 Task: Search for emails with the subject line "Meeting Agenda.
Action: Mouse moved to (541, 84)
Screenshot: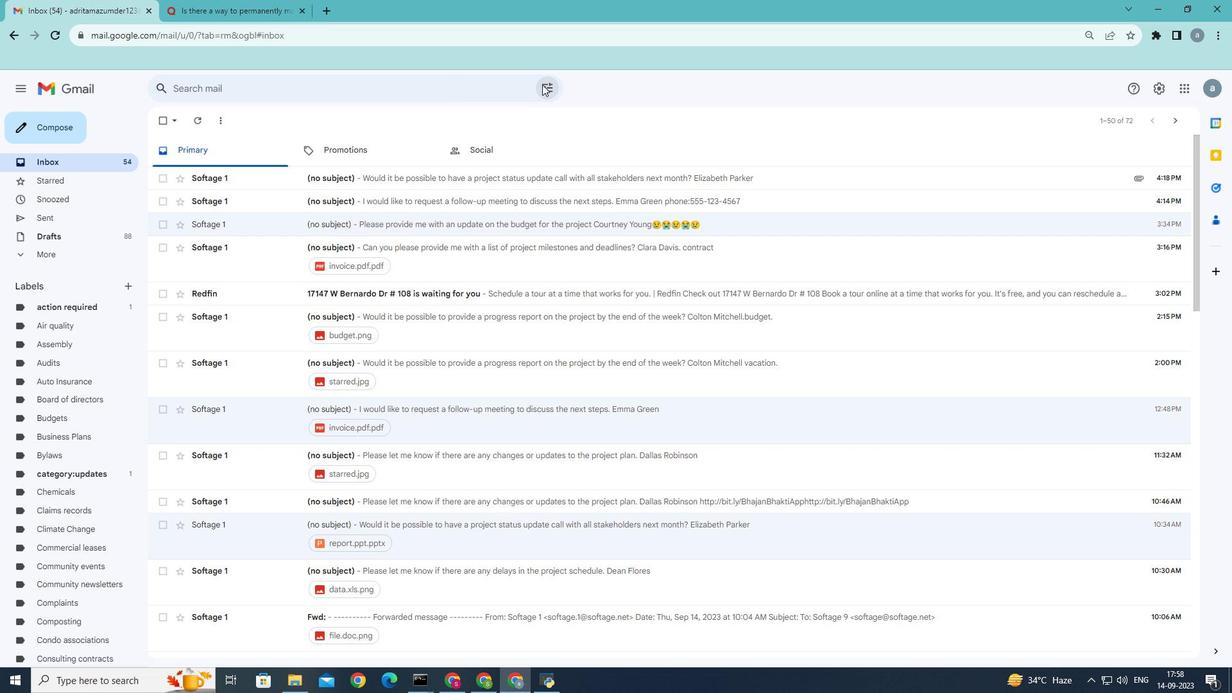 
Action: Mouse pressed left at (541, 84)
Screenshot: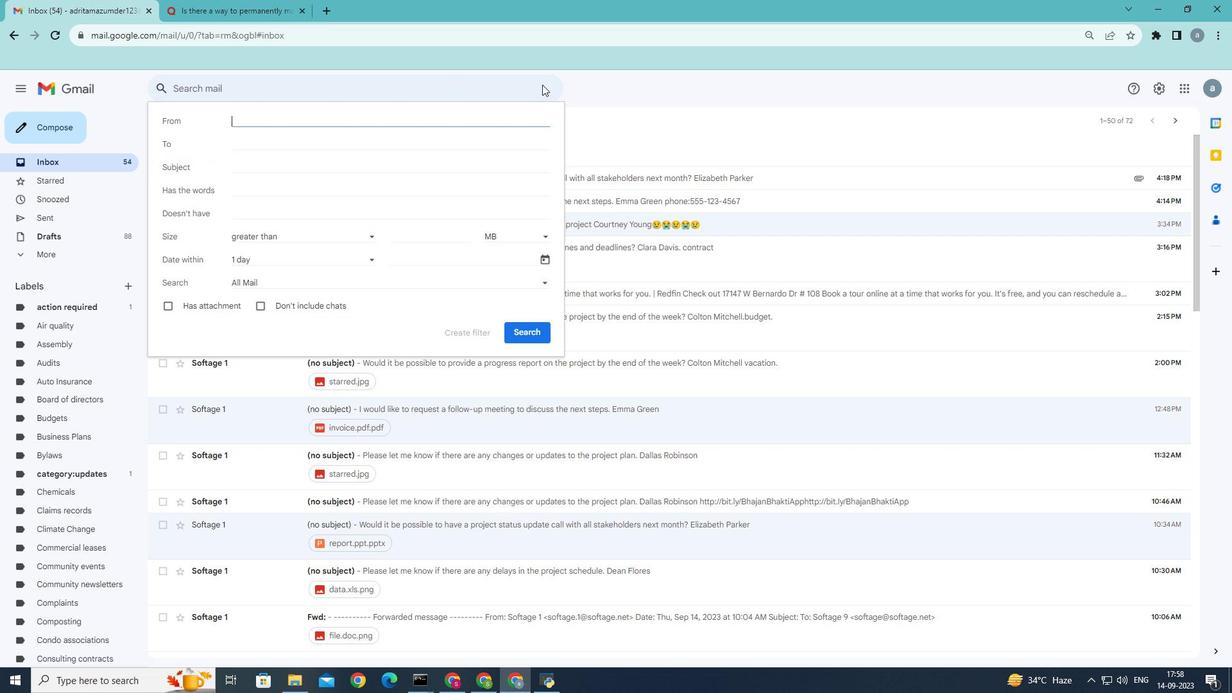 
Action: Mouse moved to (245, 162)
Screenshot: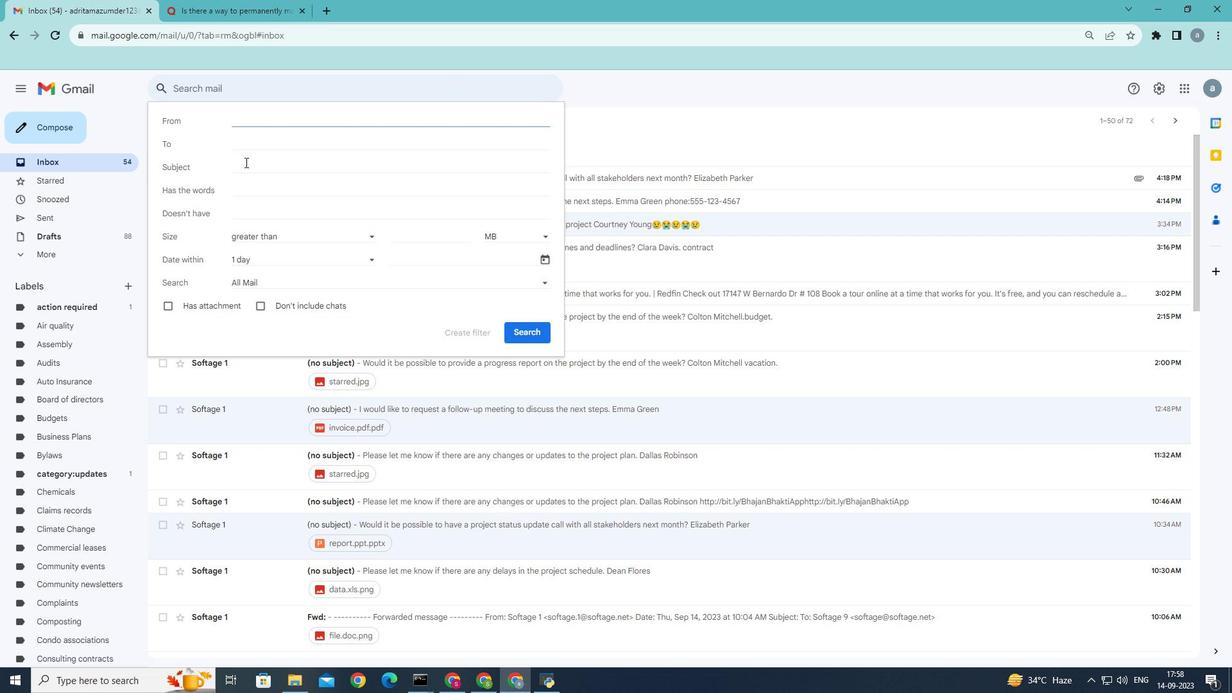 
Action: Mouse pressed left at (245, 162)
Screenshot: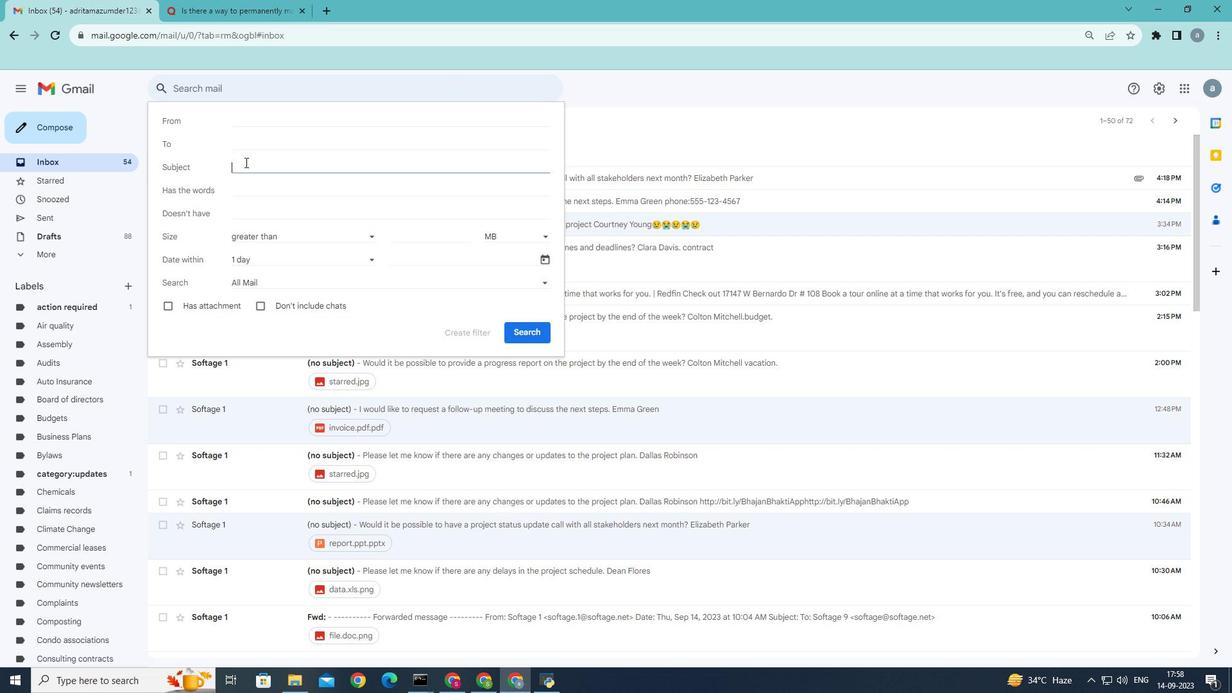 
Action: Mouse moved to (567, 162)
Screenshot: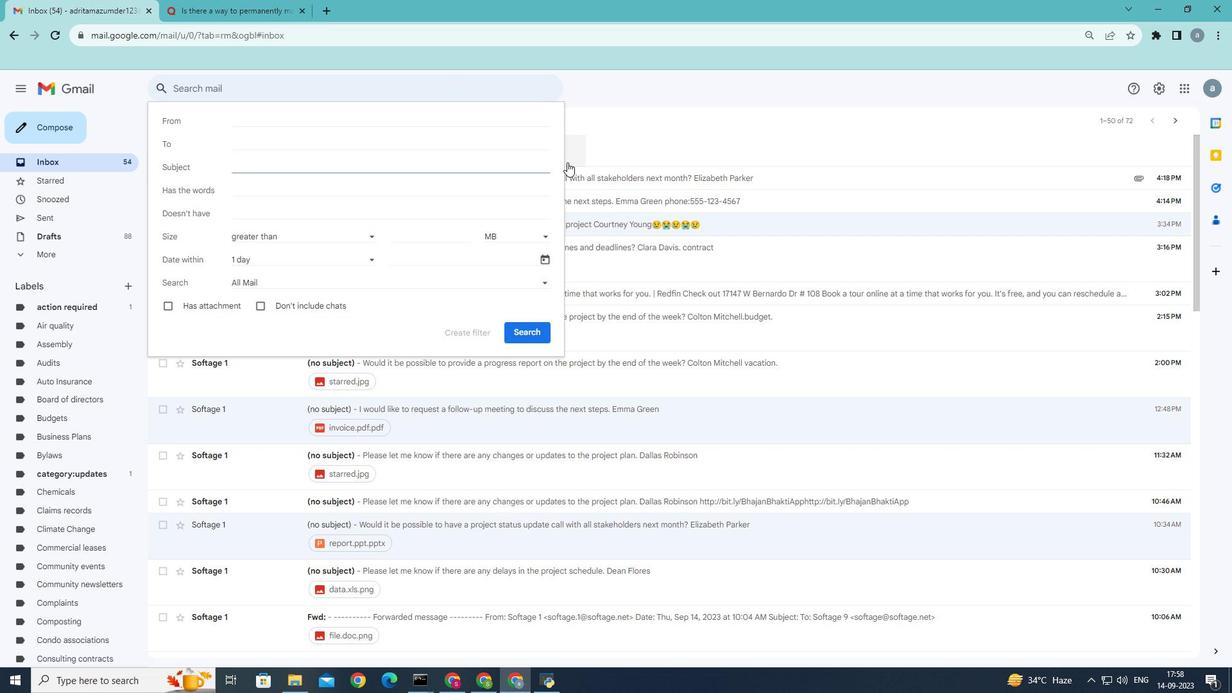 
Action: Key pressed meen<Key.backspace>ting<Key.space>agenda
Screenshot: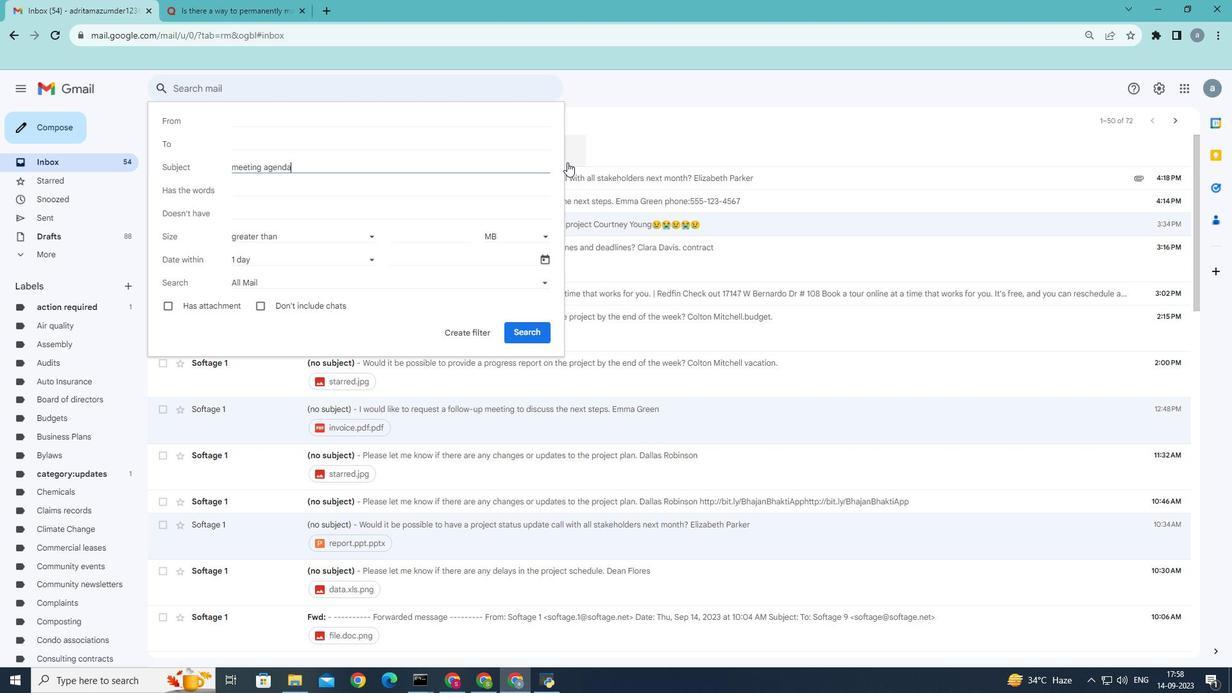 
Action: Mouse moved to (538, 330)
Screenshot: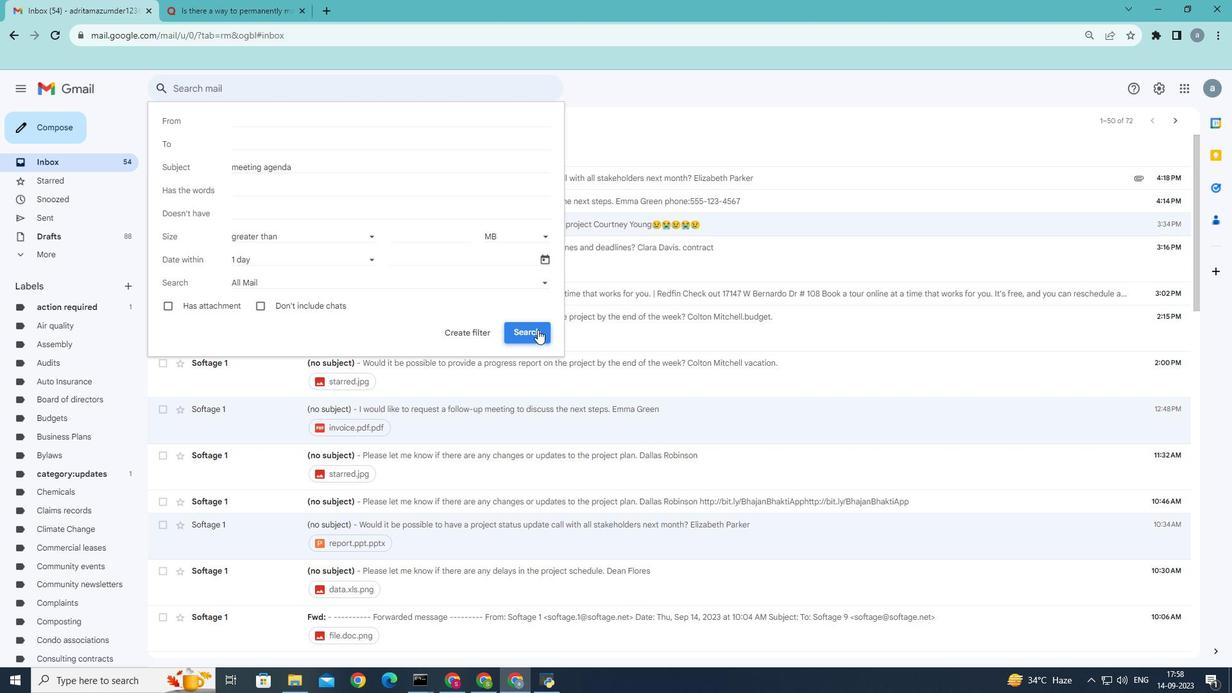
Action: Mouse pressed left at (538, 330)
Screenshot: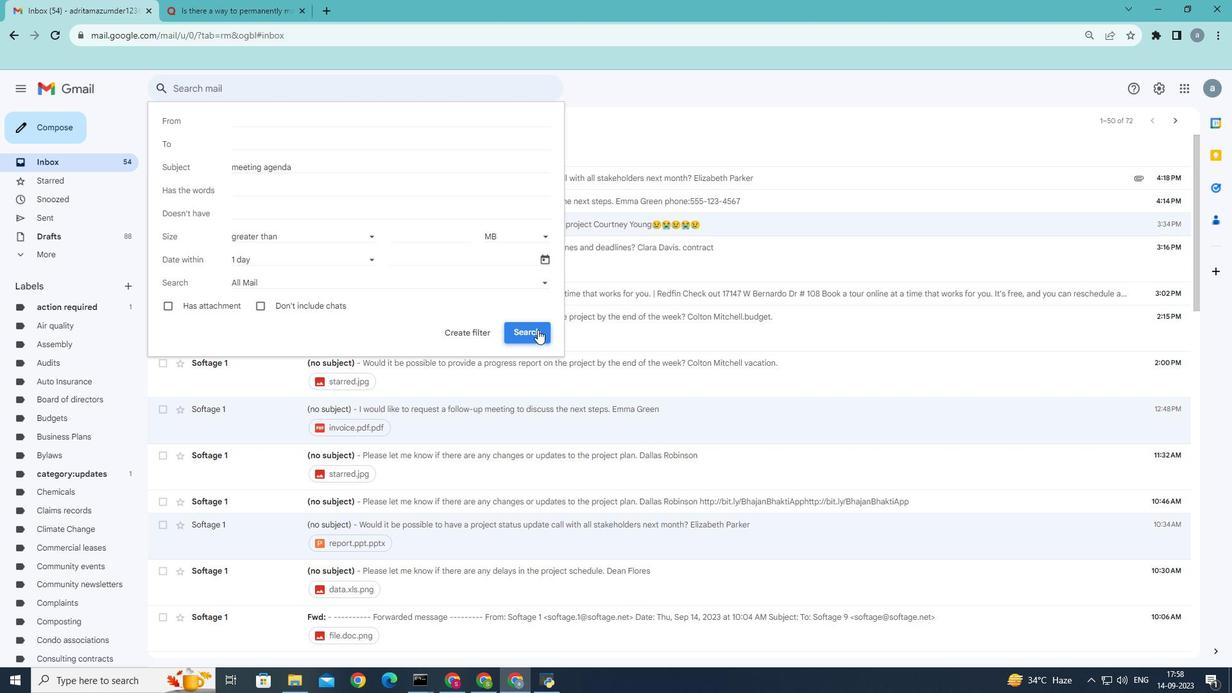 
